 Task: Search the location "Tarlton Town Hall".
Action: Mouse moved to (467, 154)
Screenshot: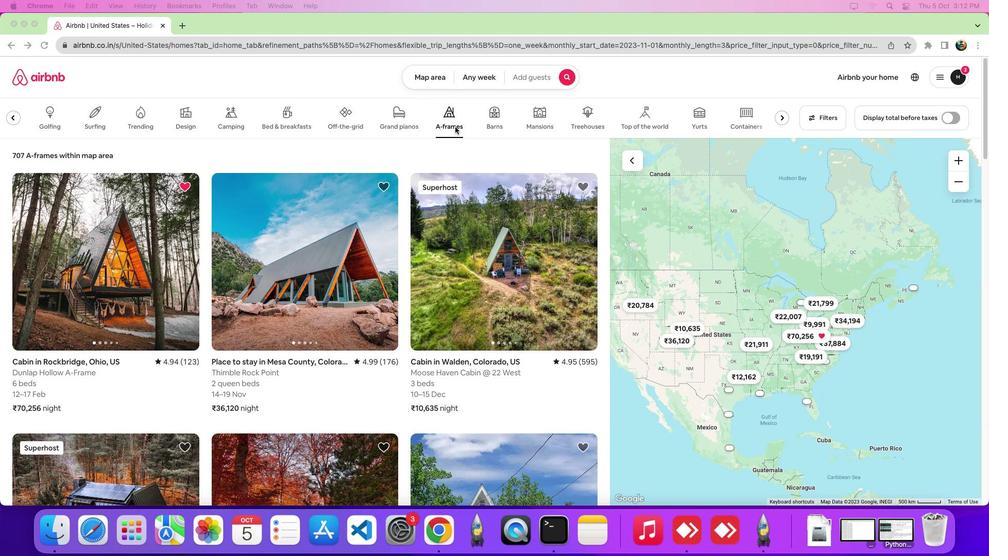 
Action: Mouse pressed left at (467, 154)
Screenshot: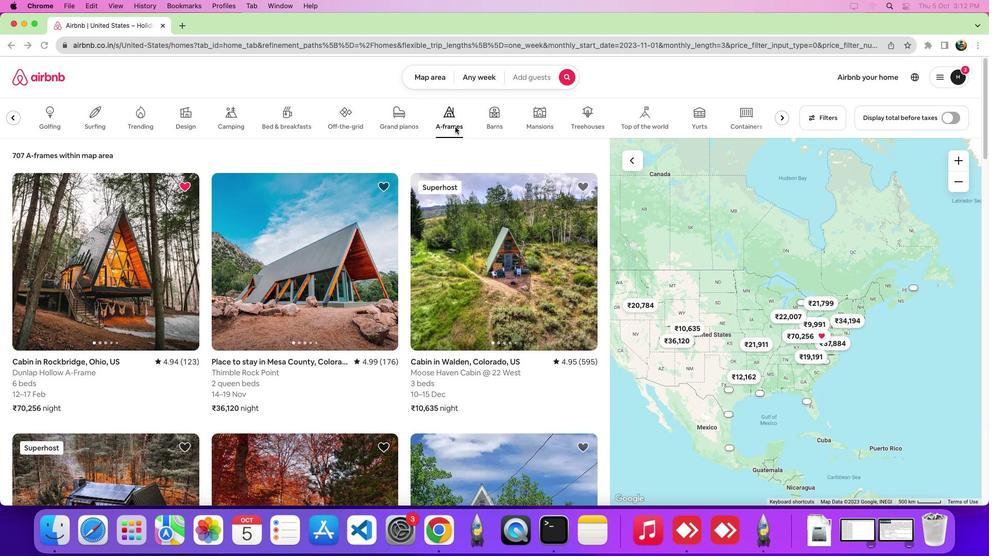 
Action: Mouse moved to (202, 259)
Screenshot: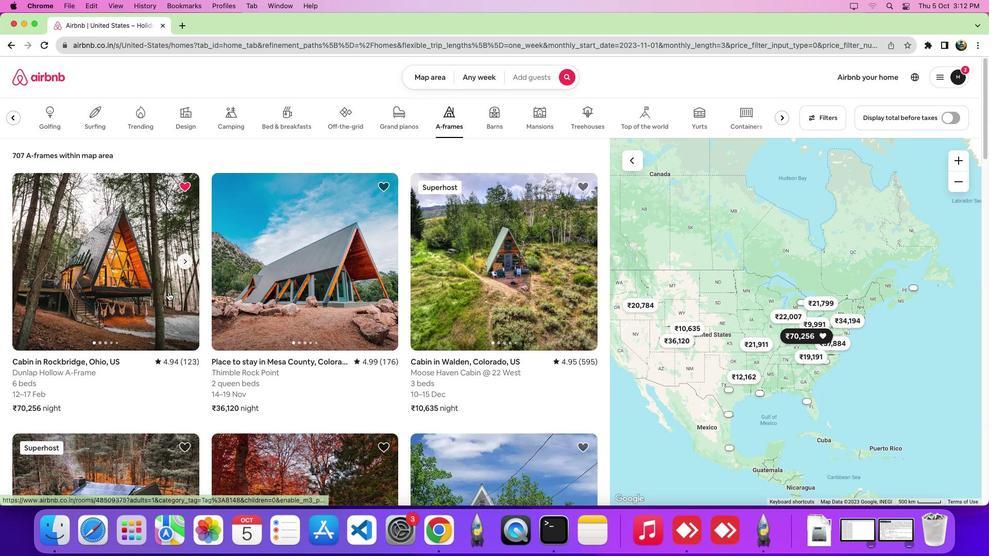 
Action: Mouse pressed left at (202, 259)
Screenshot: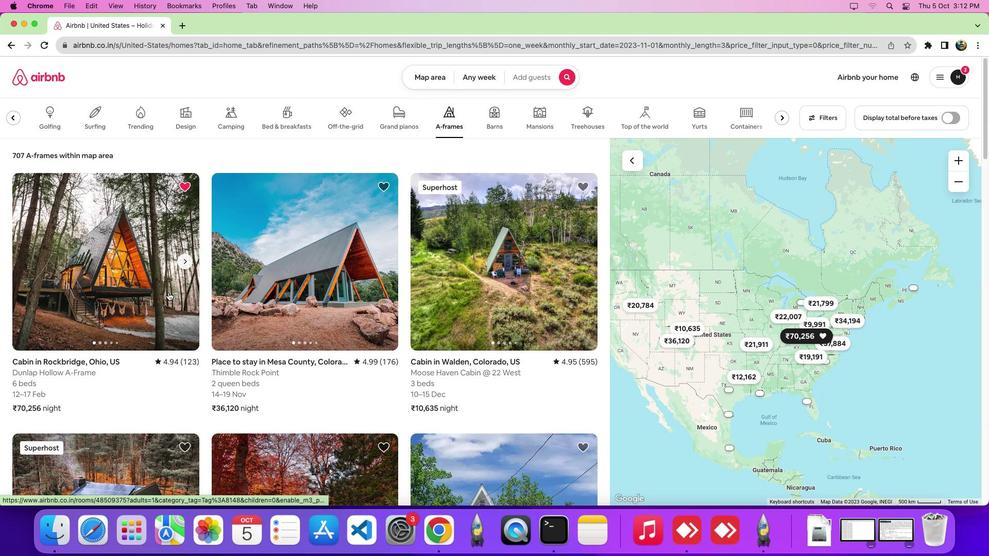 
Action: Mouse moved to (480, 266)
Screenshot: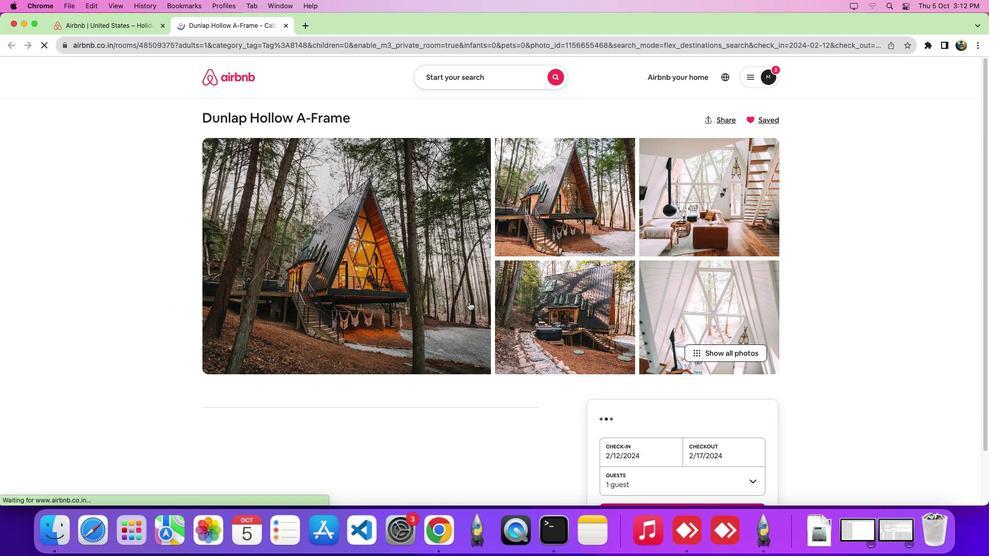 
Action: Mouse scrolled (480, 266) with delta (46, 72)
Screenshot: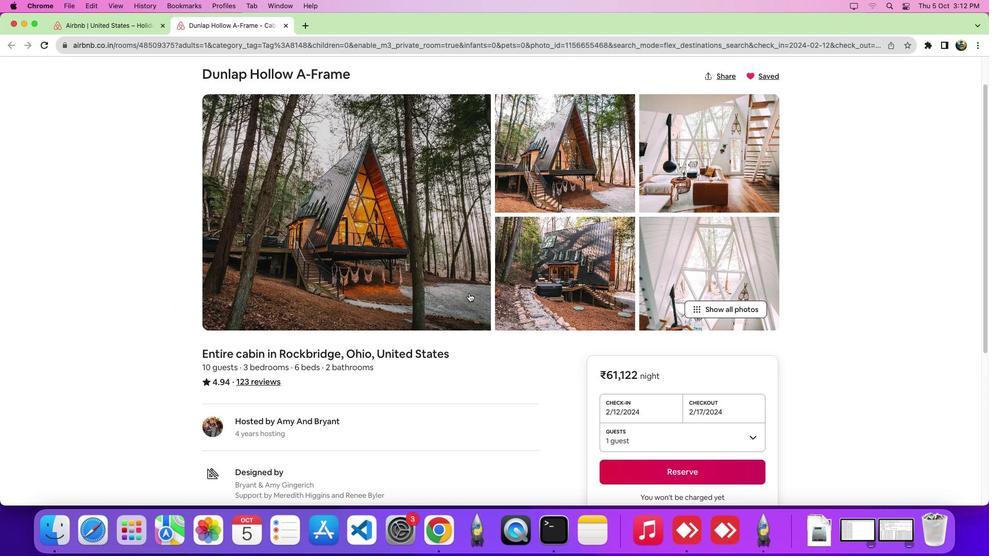 
Action: Mouse scrolled (480, 266) with delta (46, 72)
Screenshot: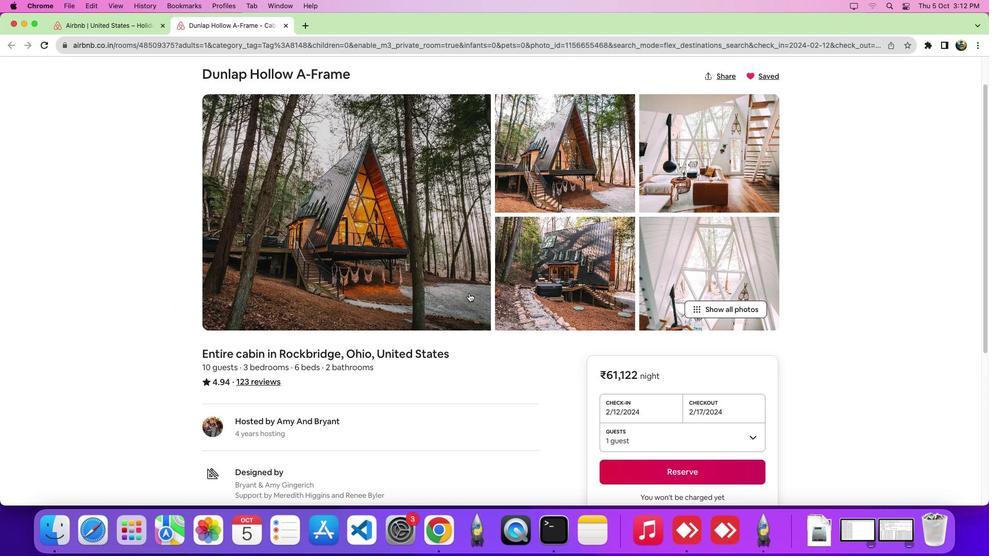 
Action: Mouse scrolled (480, 266) with delta (46, 70)
Screenshot: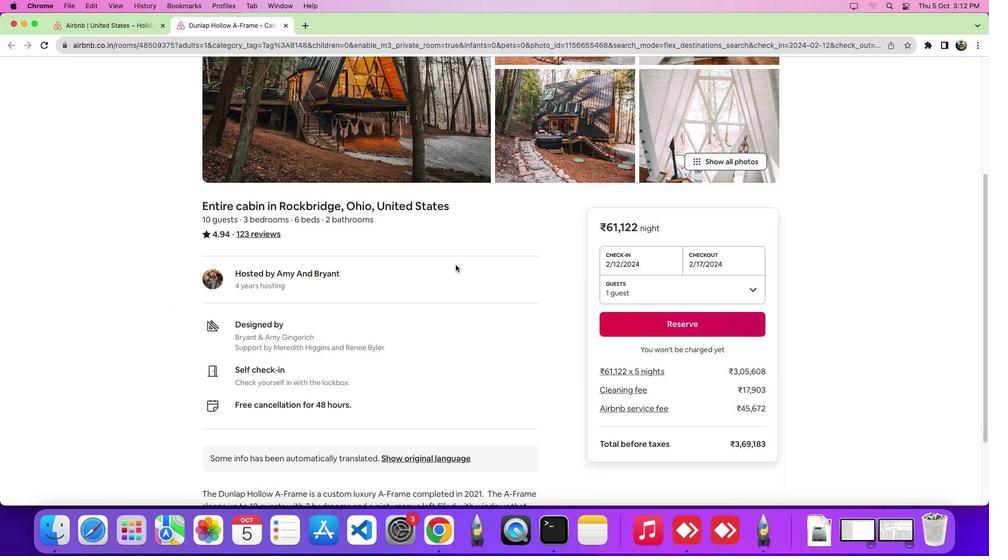 
Action: Mouse scrolled (480, 266) with delta (46, 68)
Screenshot: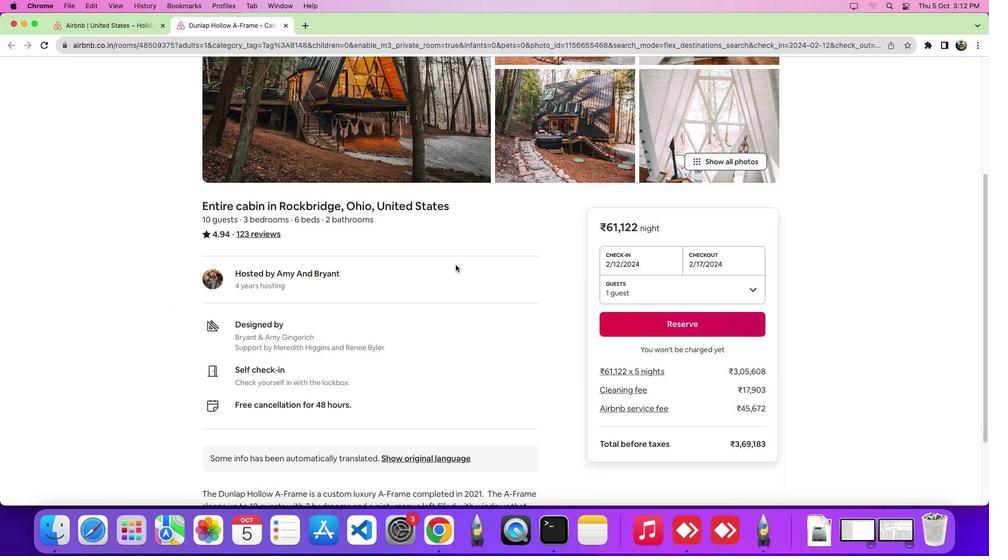 
Action: Mouse scrolled (480, 266) with delta (46, 68)
Screenshot: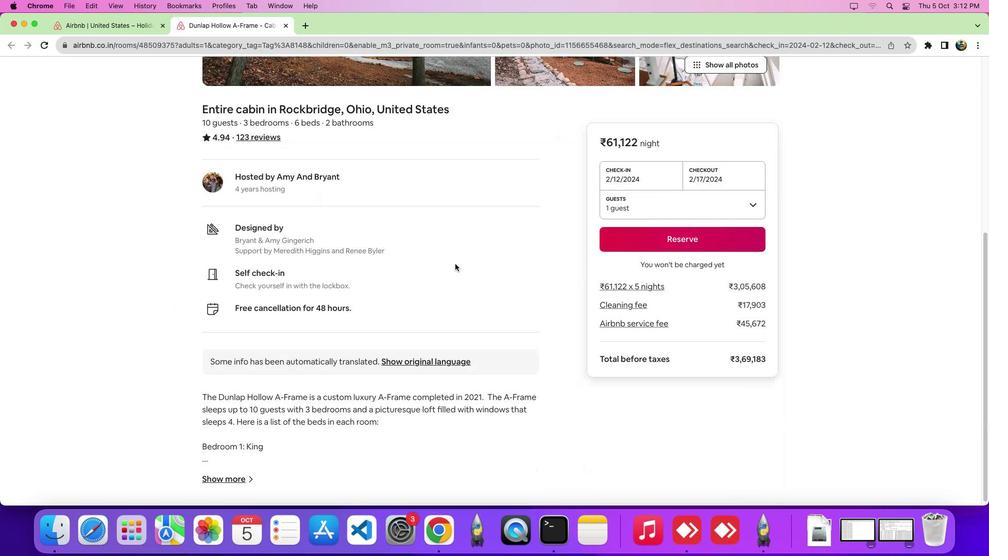 
Action: Mouse scrolled (480, 266) with delta (46, 68)
Screenshot: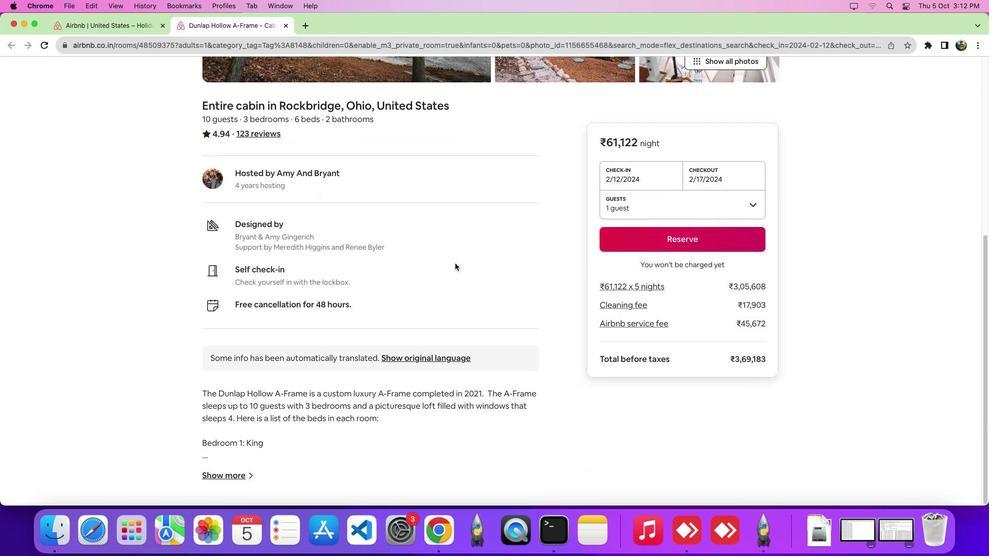 
Action: Mouse moved to (443, 234)
Screenshot: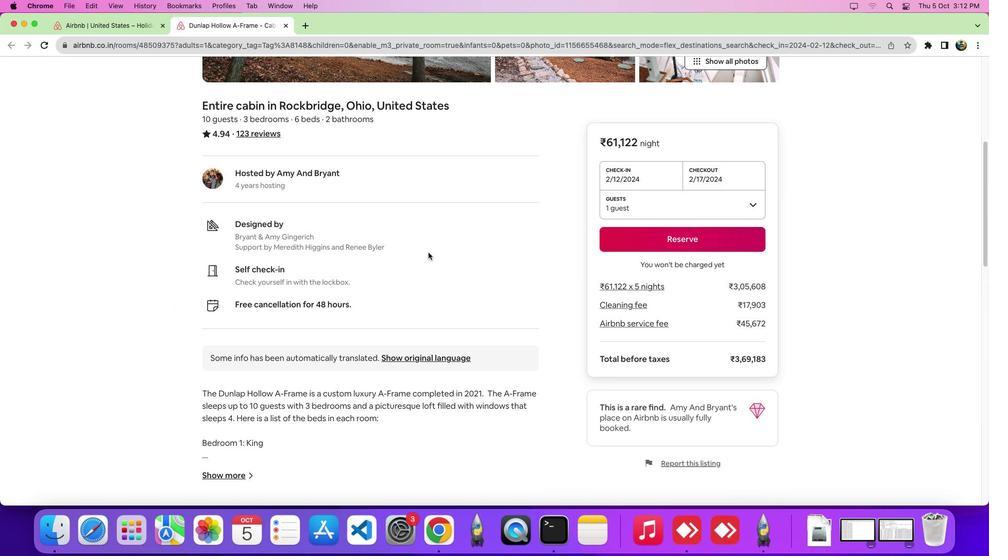 
Action: Mouse scrolled (443, 234) with delta (46, 72)
Screenshot: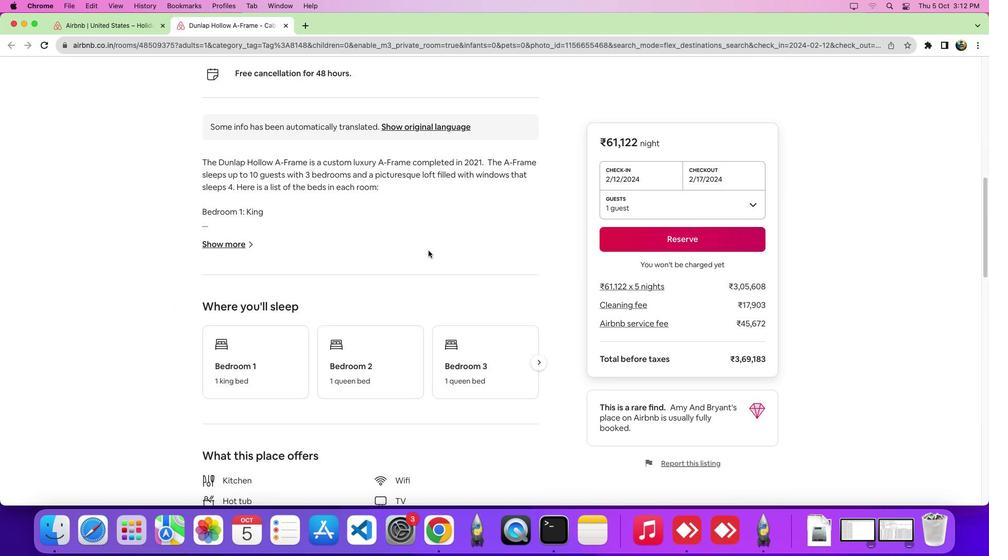 
Action: Mouse scrolled (443, 234) with delta (46, 72)
Screenshot: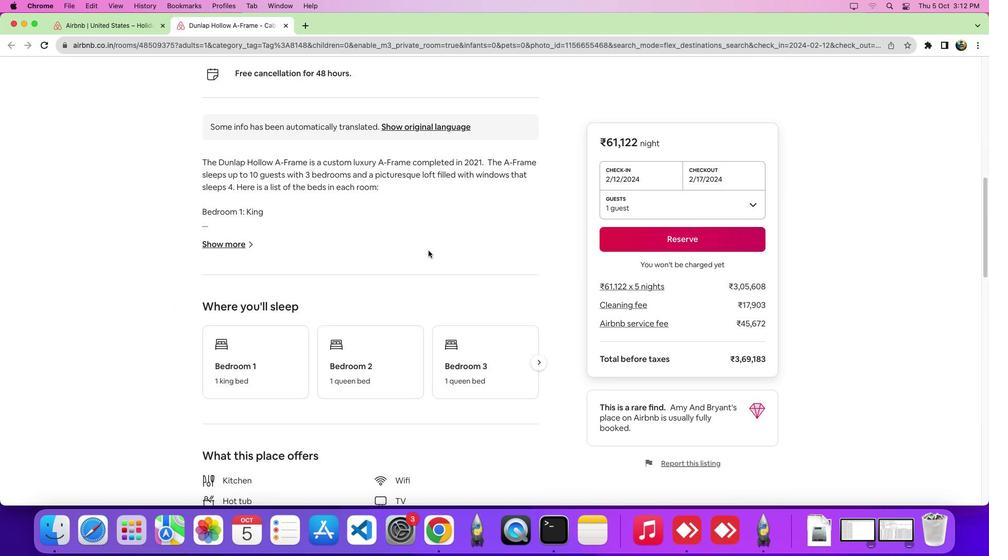 
Action: Mouse scrolled (443, 234) with delta (46, 70)
Screenshot: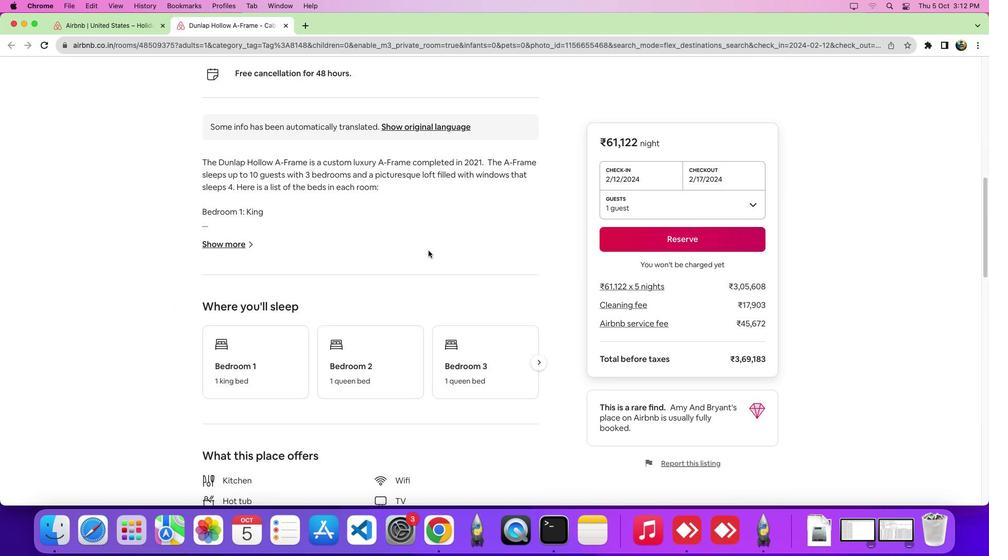 
Action: Mouse scrolled (443, 234) with delta (46, 68)
Screenshot: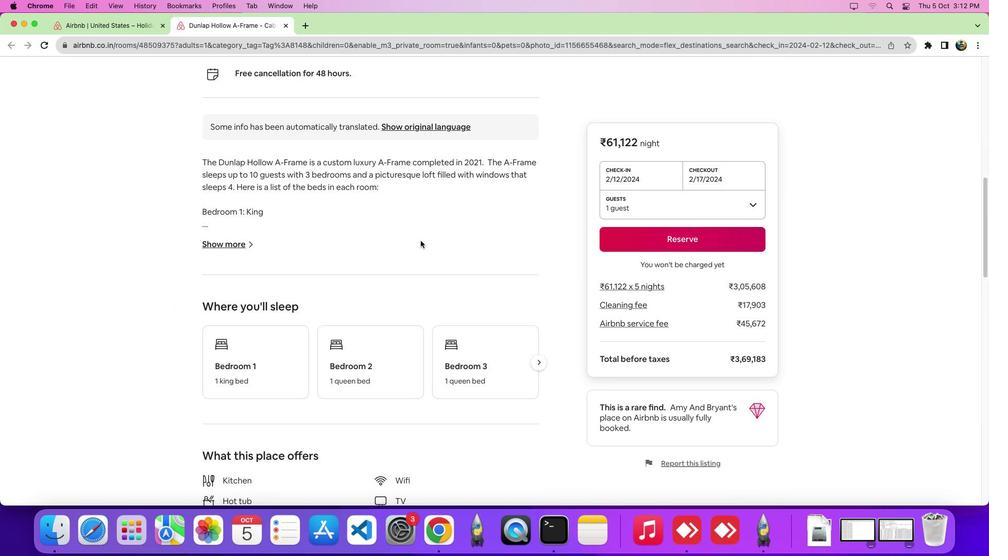 
Action: Mouse moved to (353, 123)
Screenshot: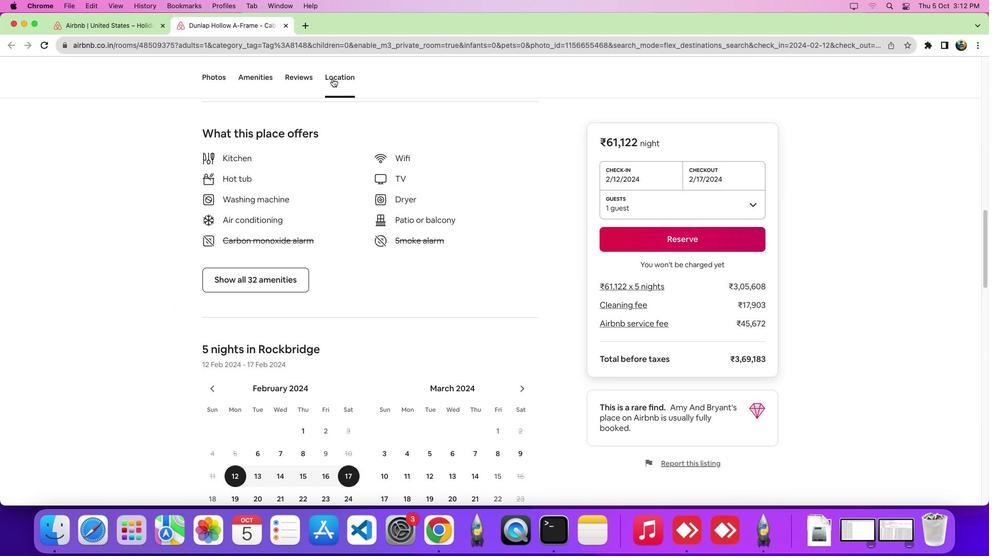 
Action: Mouse pressed left at (353, 123)
Screenshot: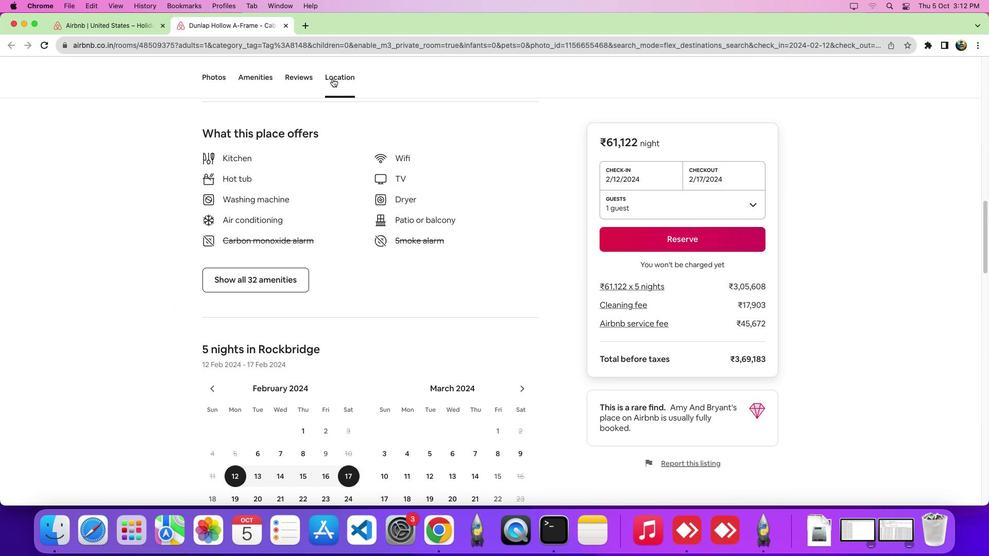 
Action: Mouse moved to (744, 201)
Screenshot: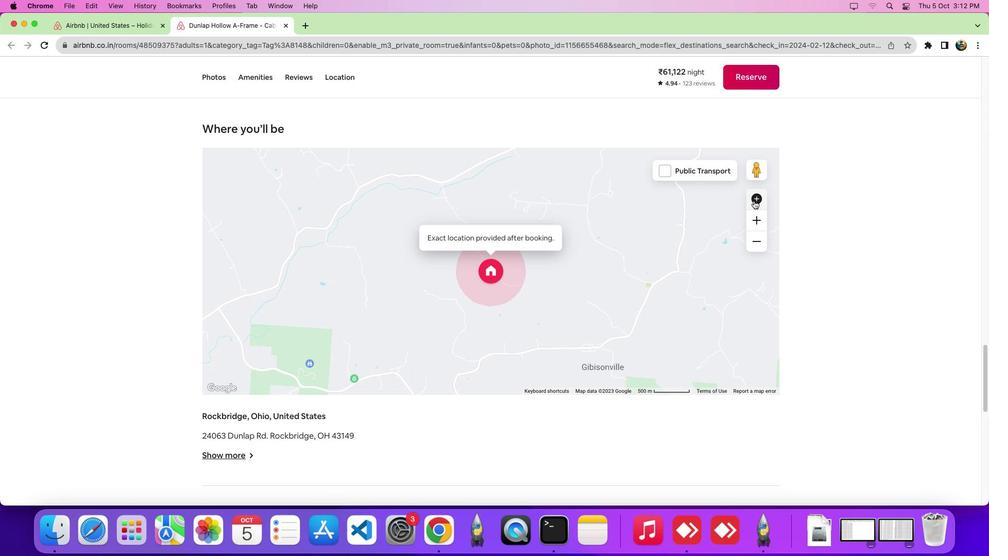 
Action: Mouse pressed left at (744, 201)
Screenshot: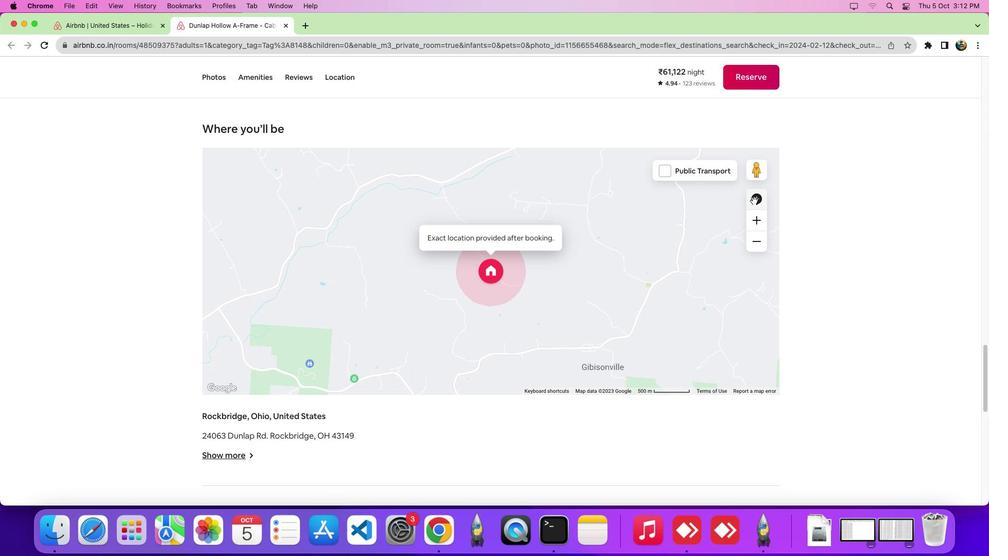 
Action: Mouse moved to (652, 208)
Screenshot: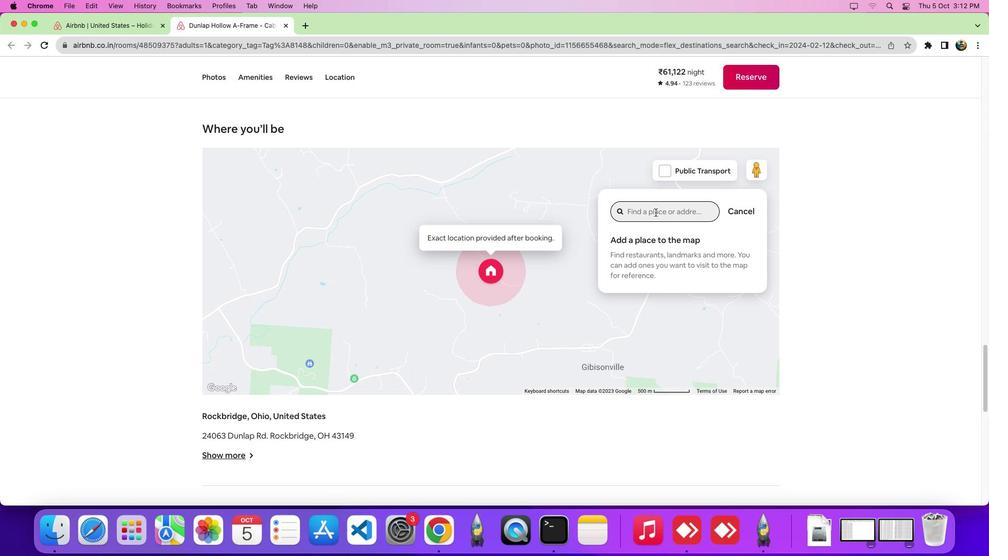 
Action: Mouse pressed left at (652, 208)
Screenshot: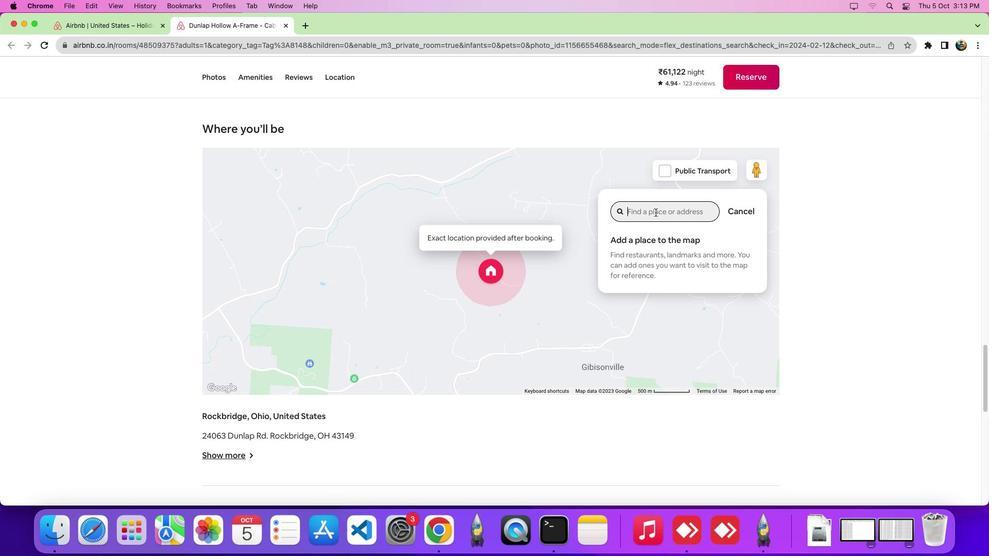
Action: Key pressed Key.shift_r'T''a''r''l''t''o''n'Key.spaceKey.shift_r'T''o''w''n'Key.spaceKey.shift'H''a''l''l'
Screenshot: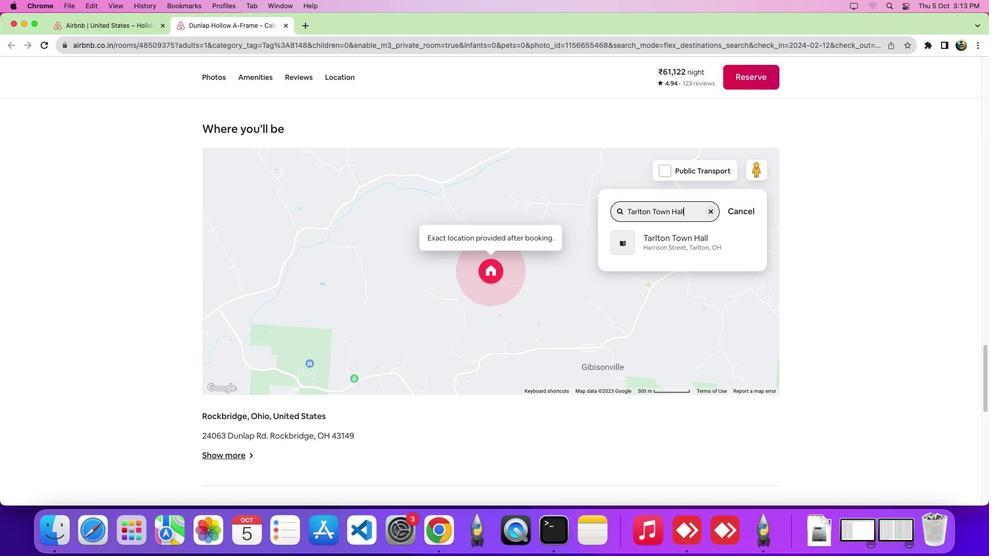 
Action: Mouse moved to (661, 223)
Screenshot: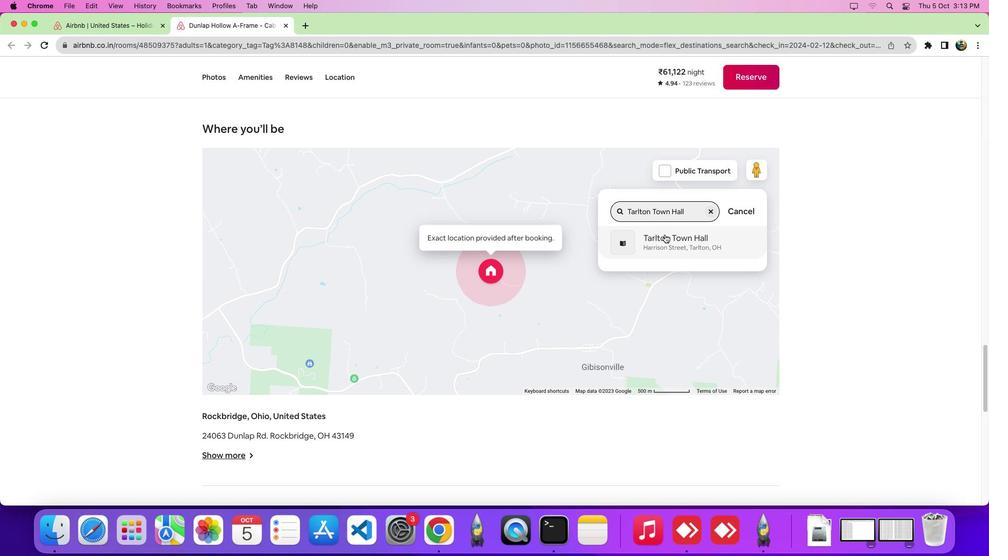 
Action: Mouse pressed left at (661, 223)
Screenshot: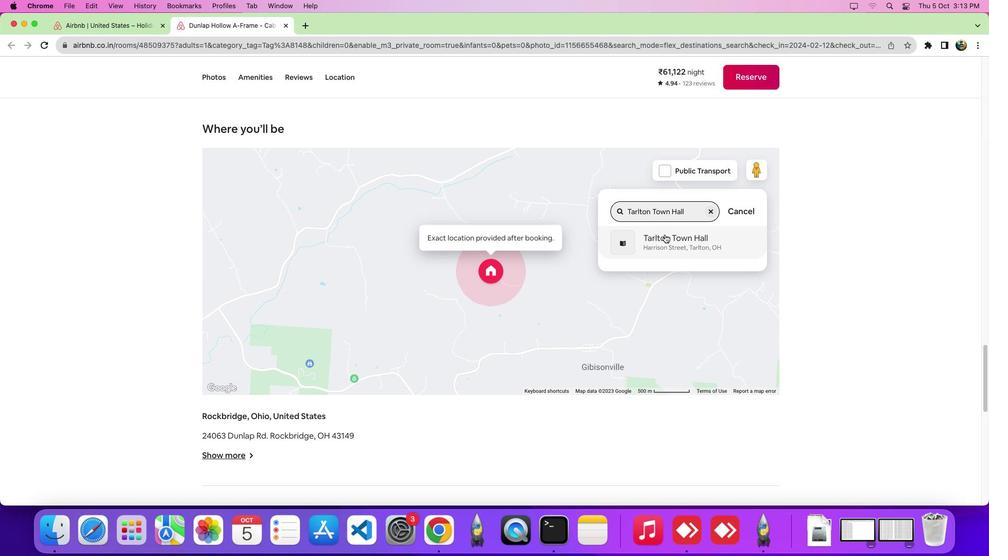 
